 Task: Open Card Card0000000316 in Board Board0000000079 in Workspace WS0000000027 in Trello. Add Member Carxxstreet791@gmail.com to Card Card0000000316 in Board Board0000000079 in Workspace WS0000000027 in Trello. Add Red Label titled Label0000000316 to Card Card0000000316 in Board Board0000000079 in Workspace WS0000000027 in Trello. Add Checklist CL0000000316 to Card Card0000000316 in Board Board0000000079 in Workspace WS0000000027 in Trello. Add Dates with Start Date as Jul 01 2023 and Due Date as Jul 31 2023 to Card Card0000000316 in Board Board0000000079 in Workspace WS0000000027 in Trello
Action: Mouse moved to (280, 467)
Screenshot: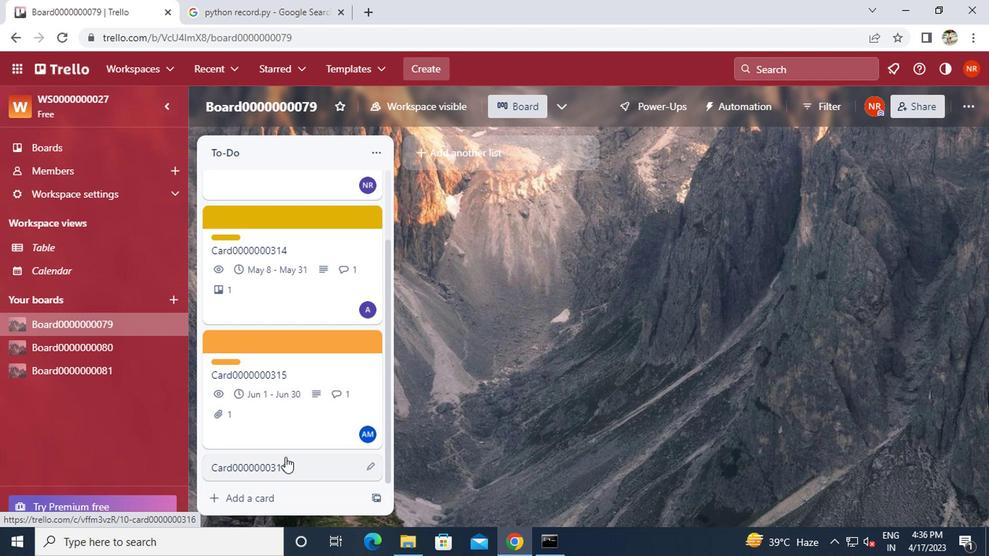 
Action: Mouse pressed left at (280, 467)
Screenshot: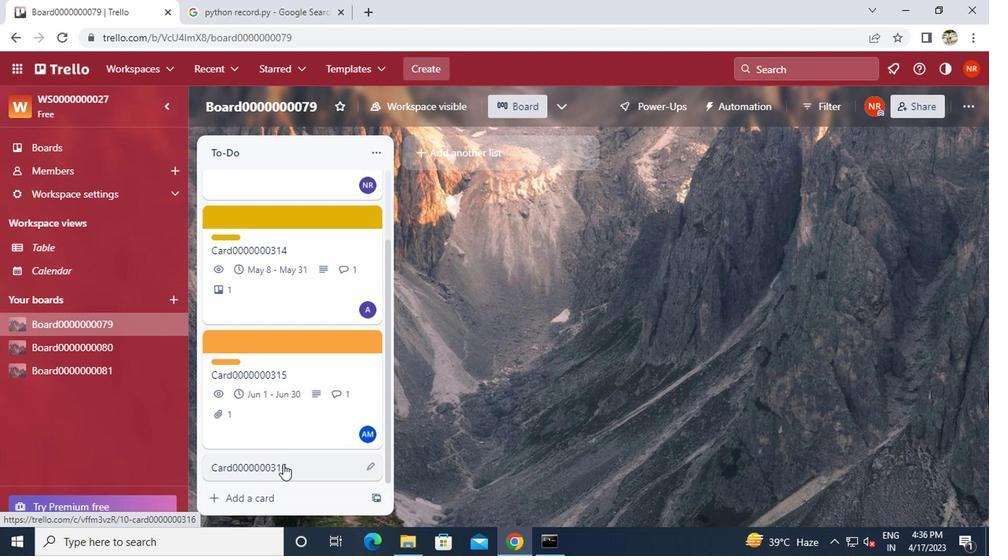 
Action: Mouse moved to (681, 171)
Screenshot: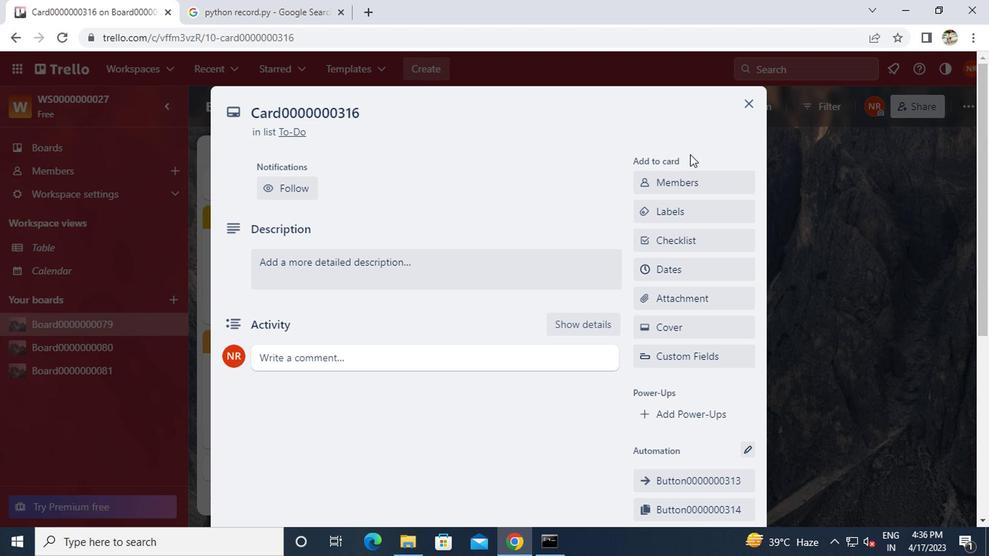 
Action: Mouse pressed left at (681, 171)
Screenshot: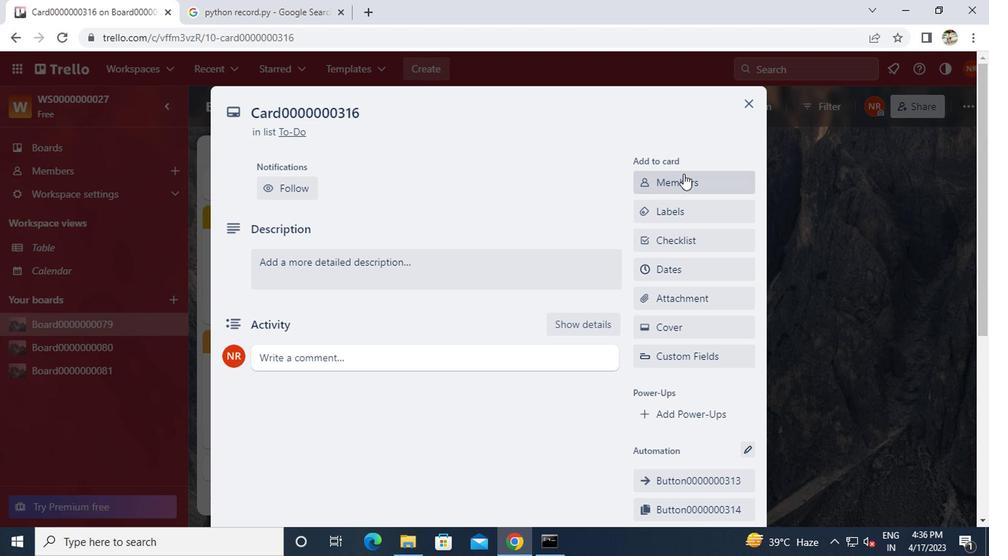 
Action: Key pressed c<Key.caps_lock>arxxstreet791<Key.shift>@GMAIL.COM
Screenshot: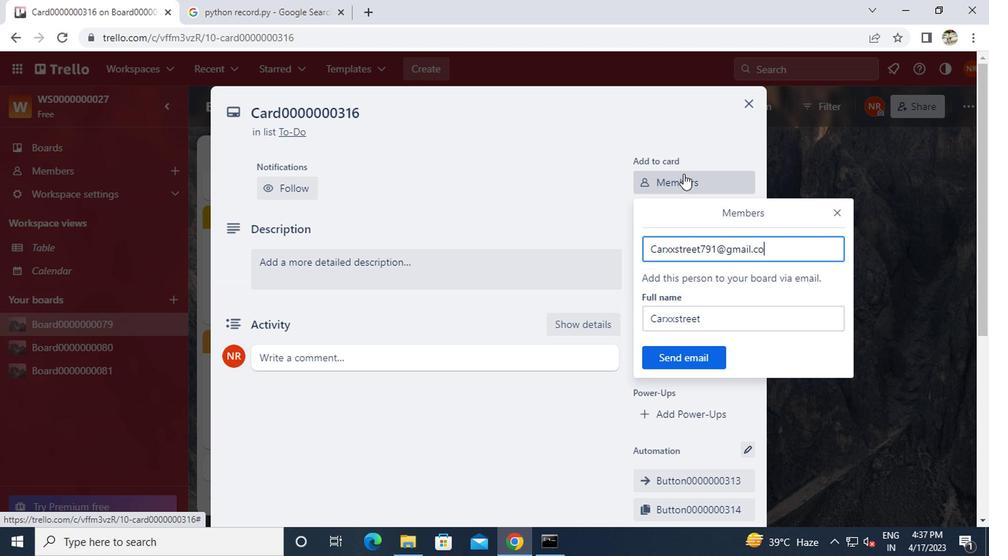 
Action: Mouse moved to (669, 350)
Screenshot: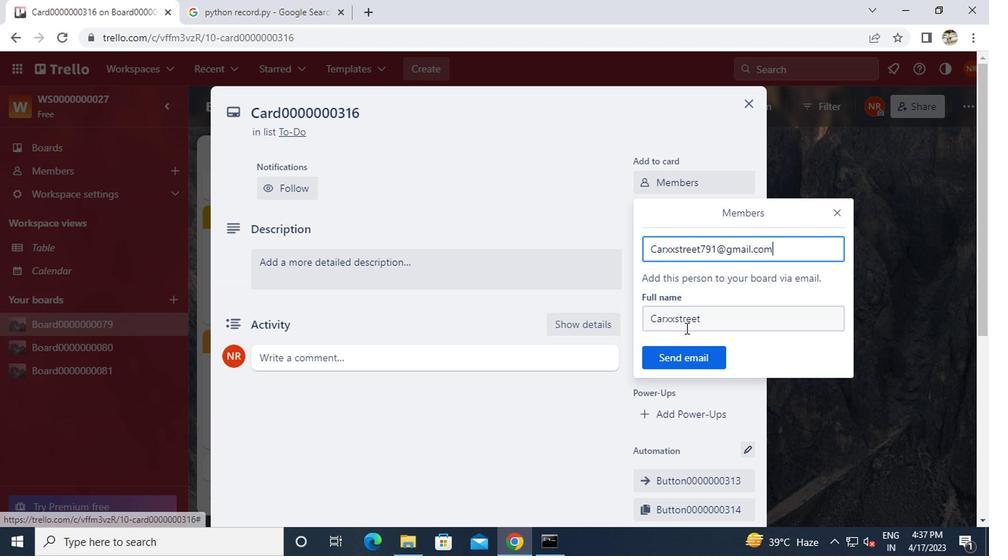 
Action: Mouse pressed left at (669, 350)
Screenshot: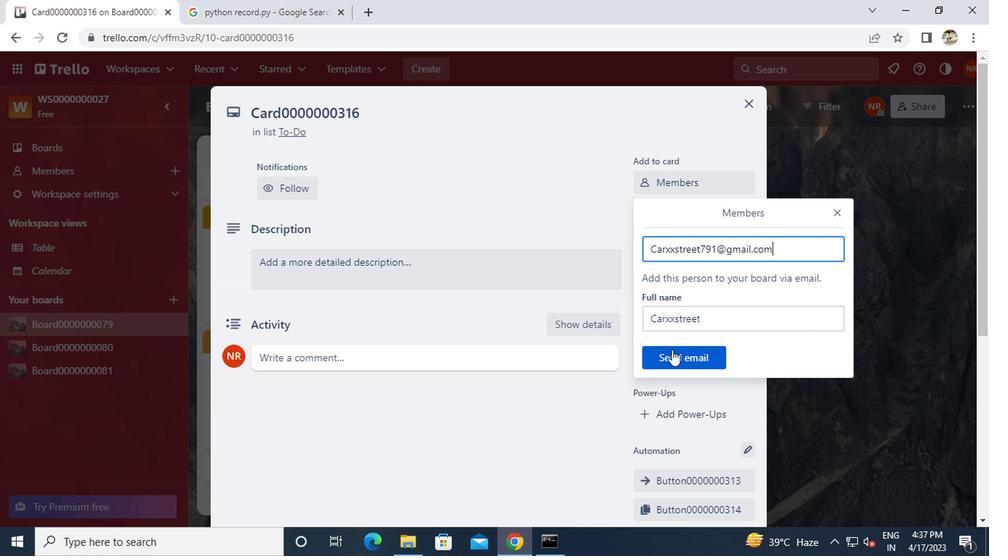 
Action: Mouse moved to (667, 217)
Screenshot: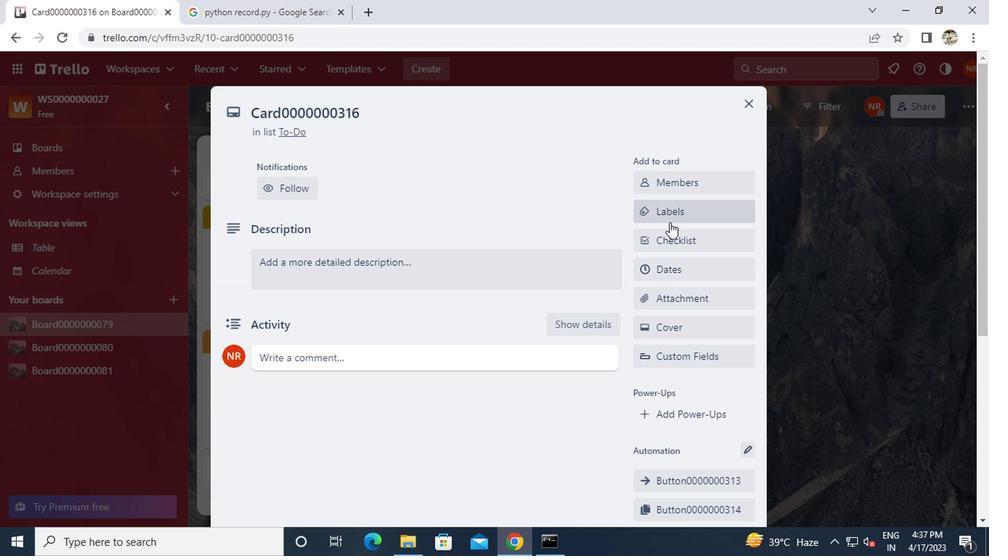 
Action: Mouse pressed left at (667, 217)
Screenshot: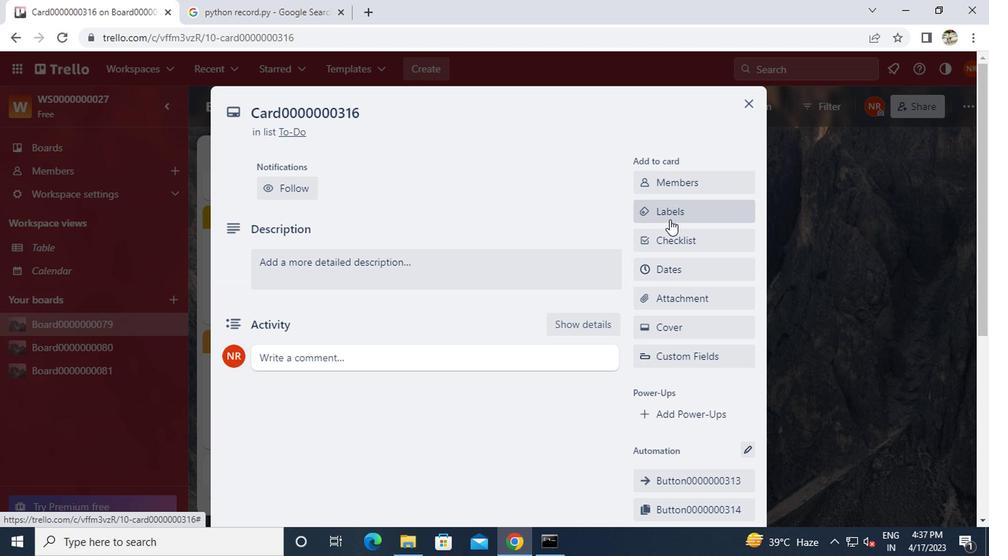 
Action: Mouse moved to (706, 440)
Screenshot: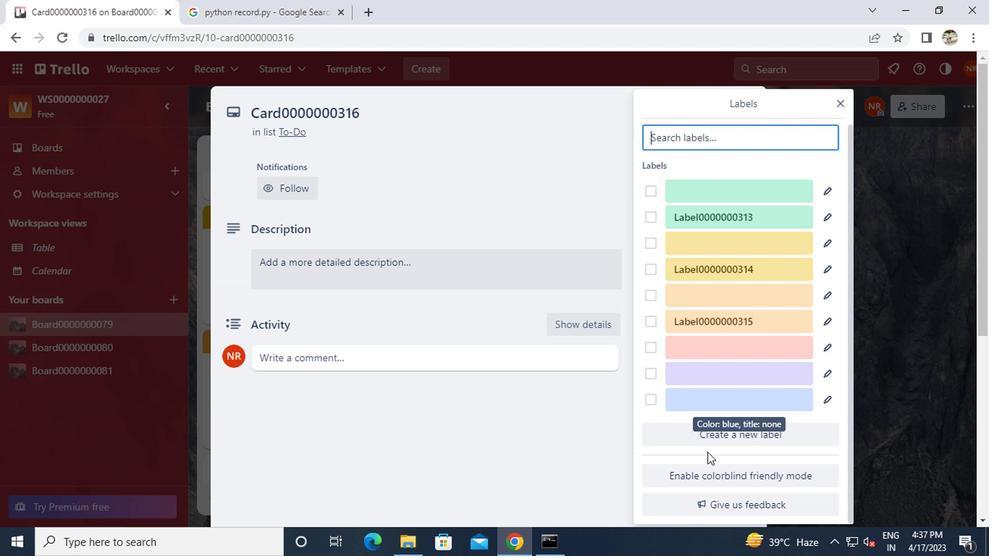 
Action: Mouse pressed left at (706, 440)
Screenshot: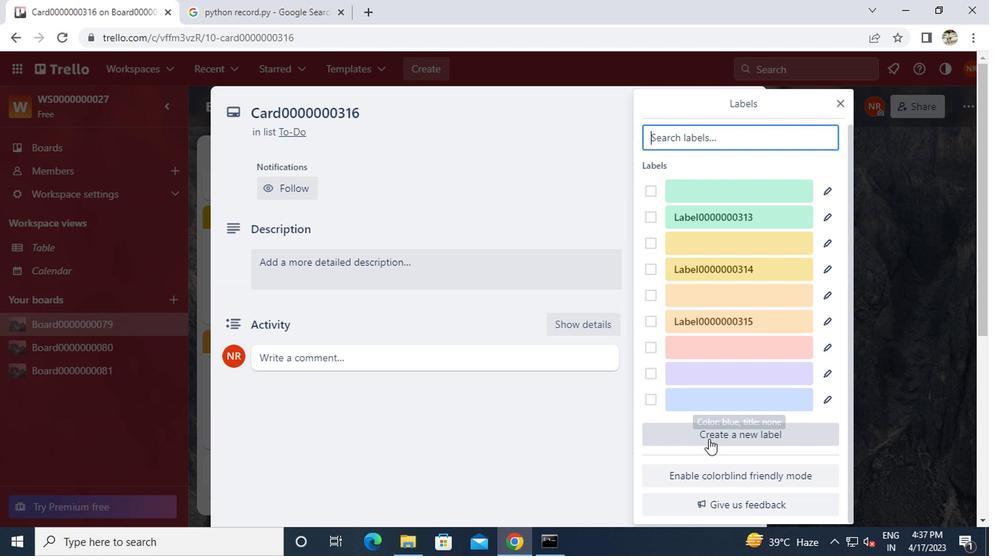
Action: Mouse moved to (779, 312)
Screenshot: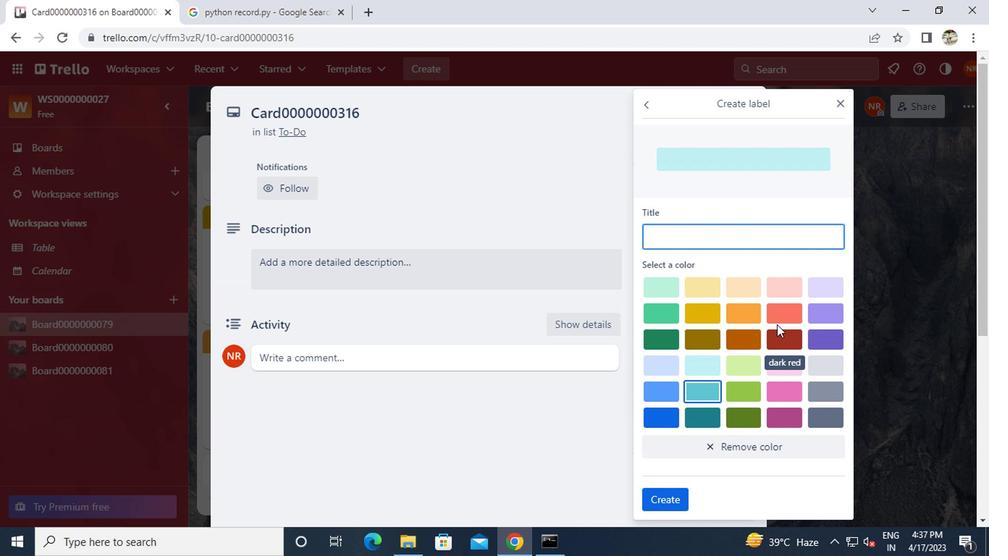 
Action: Mouse pressed left at (779, 312)
Screenshot: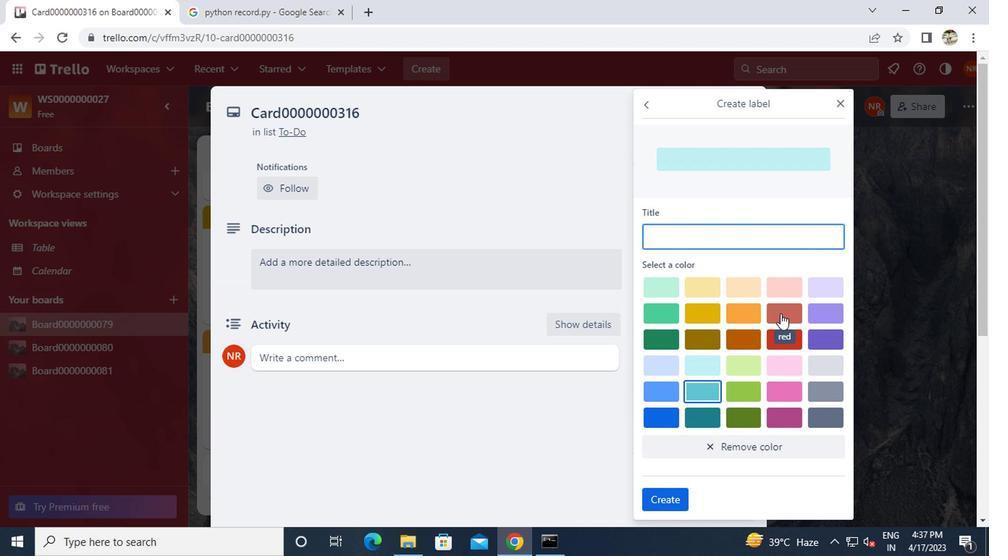 
Action: Mouse moved to (738, 238)
Screenshot: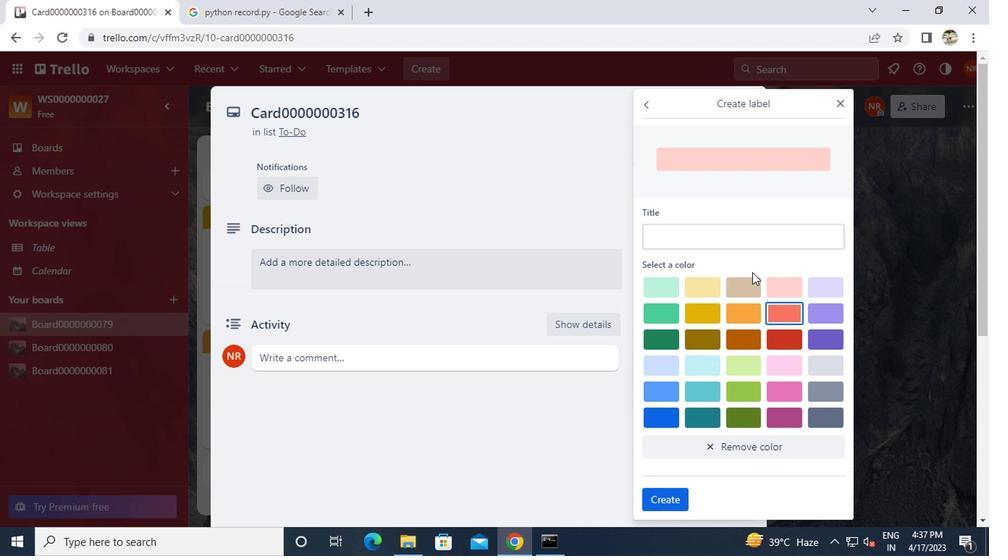 
Action: Mouse pressed left at (738, 238)
Screenshot: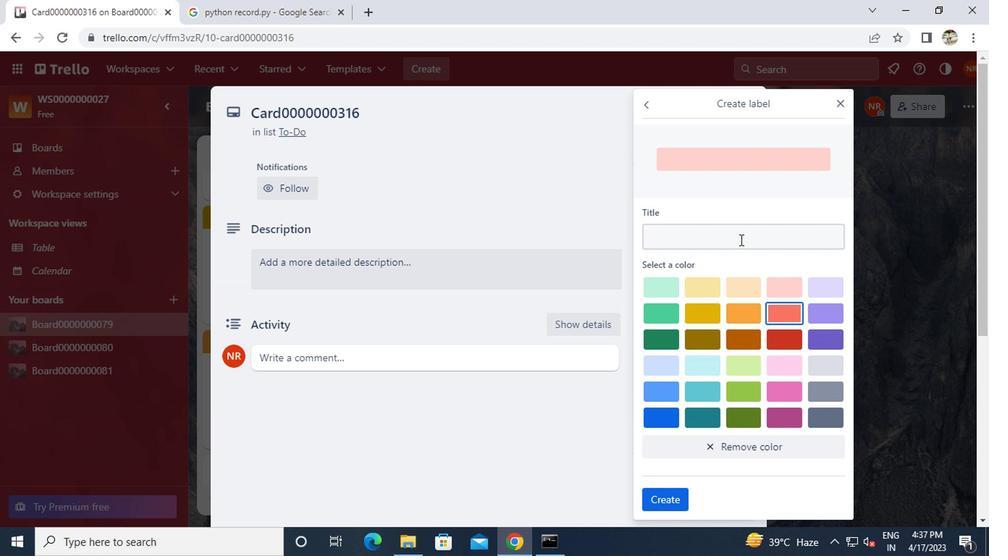 
Action: Key pressed <Key.caps_lock>L<Key.caps_lock>ABEL0000000316
Screenshot: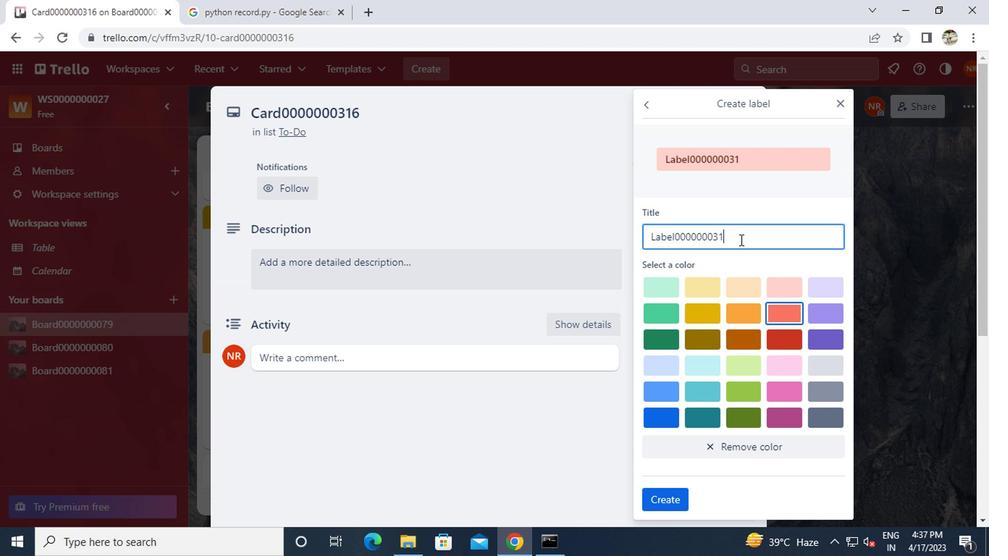 
Action: Mouse moved to (665, 507)
Screenshot: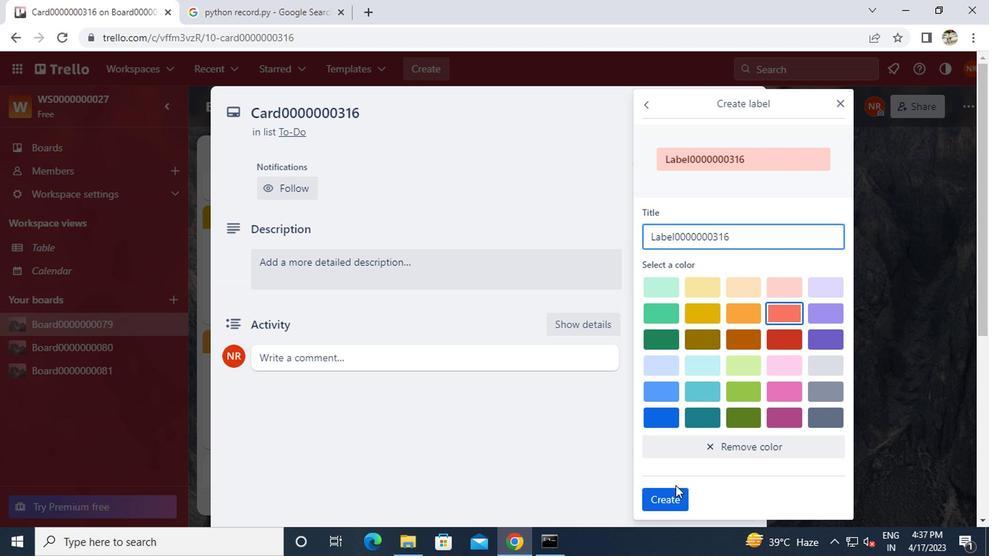 
Action: Mouse pressed left at (665, 507)
Screenshot: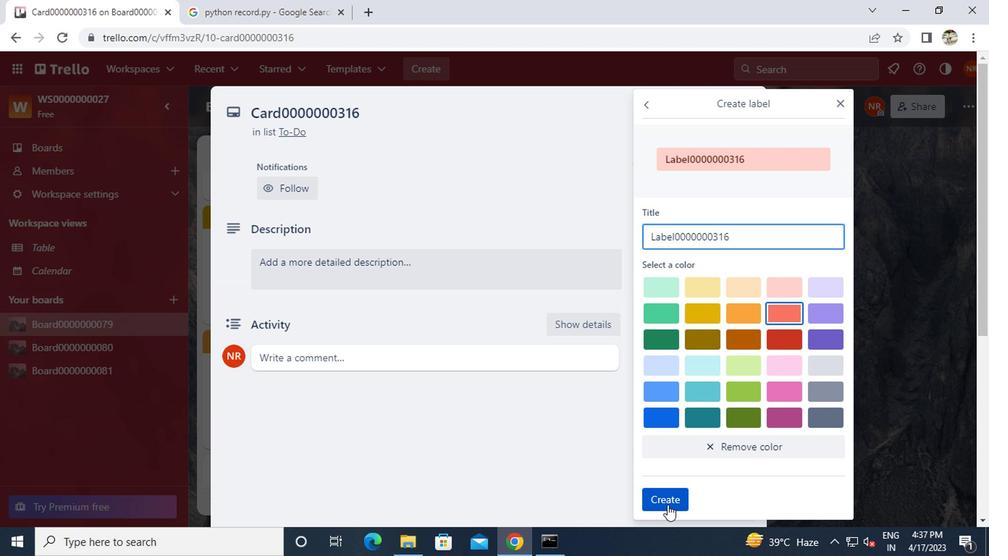 
Action: Mouse moved to (835, 103)
Screenshot: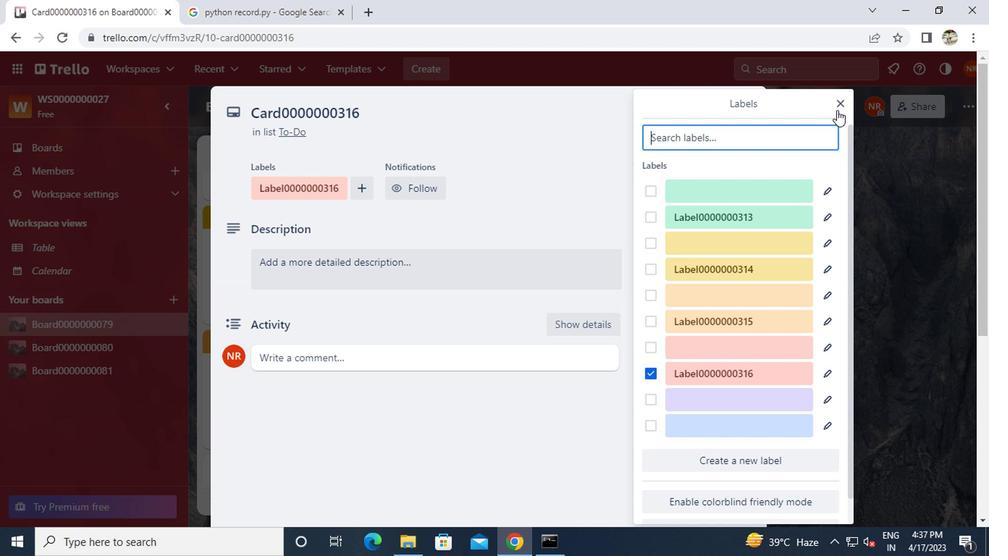 
Action: Mouse pressed left at (835, 103)
Screenshot: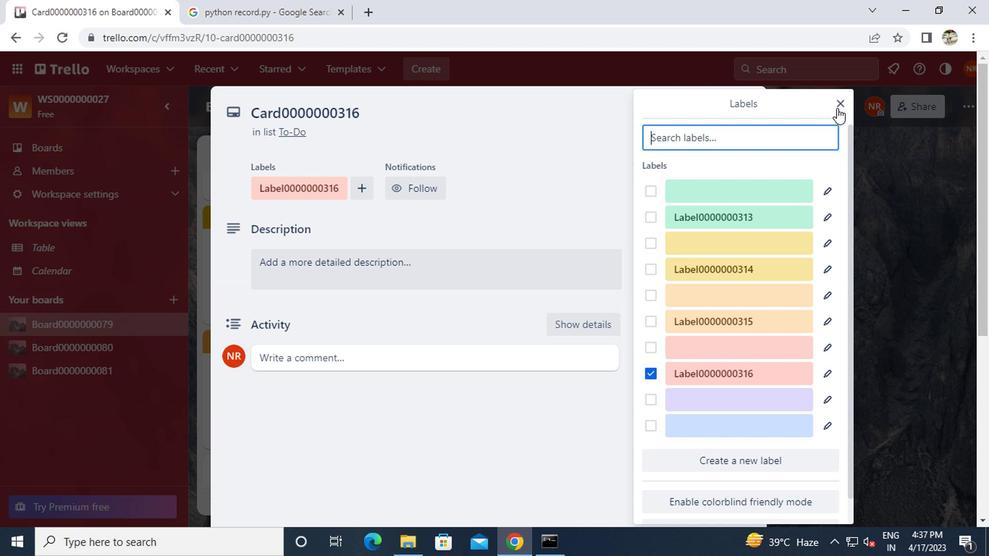 
Action: Mouse moved to (699, 235)
Screenshot: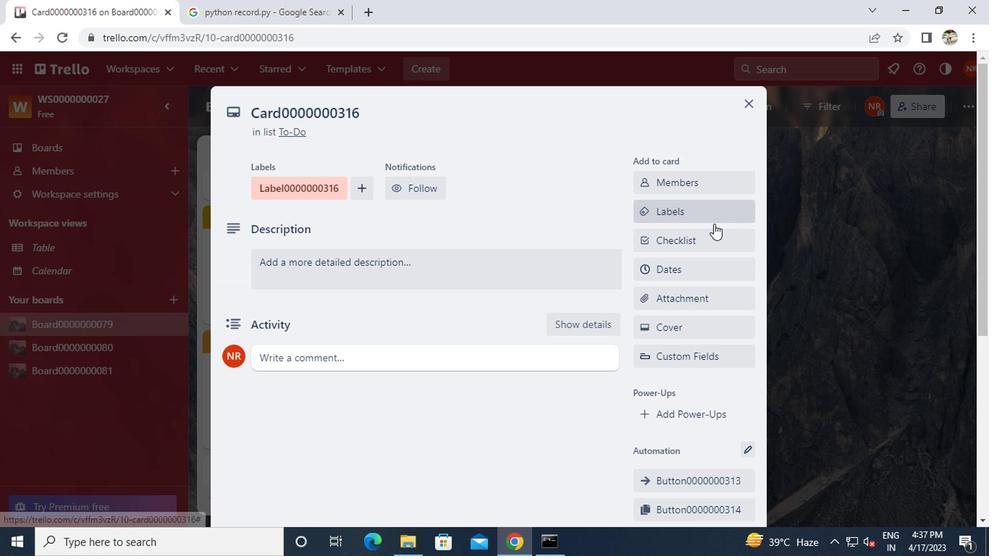 
Action: Mouse pressed left at (699, 235)
Screenshot: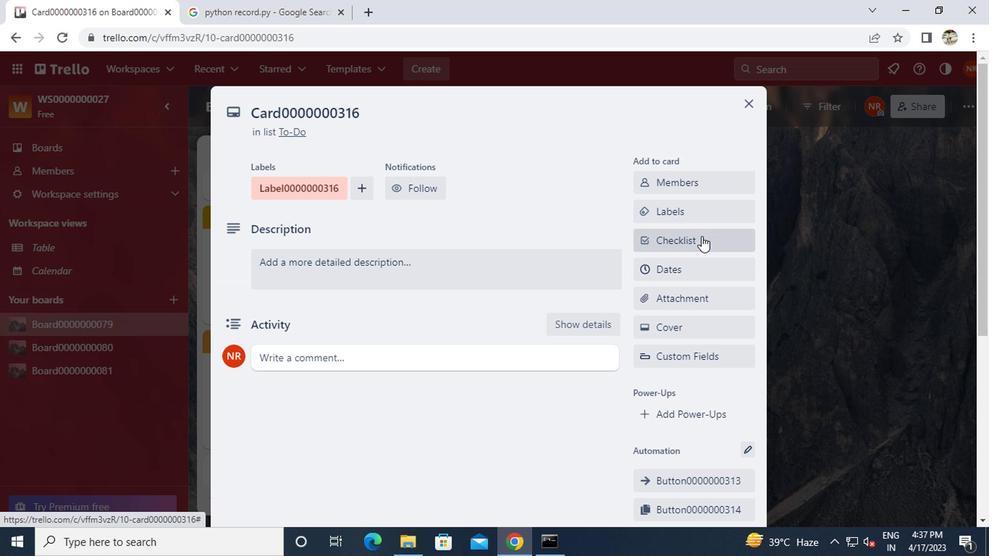 
Action: Key pressed <Key.caps_lock>CL0000000316
Screenshot: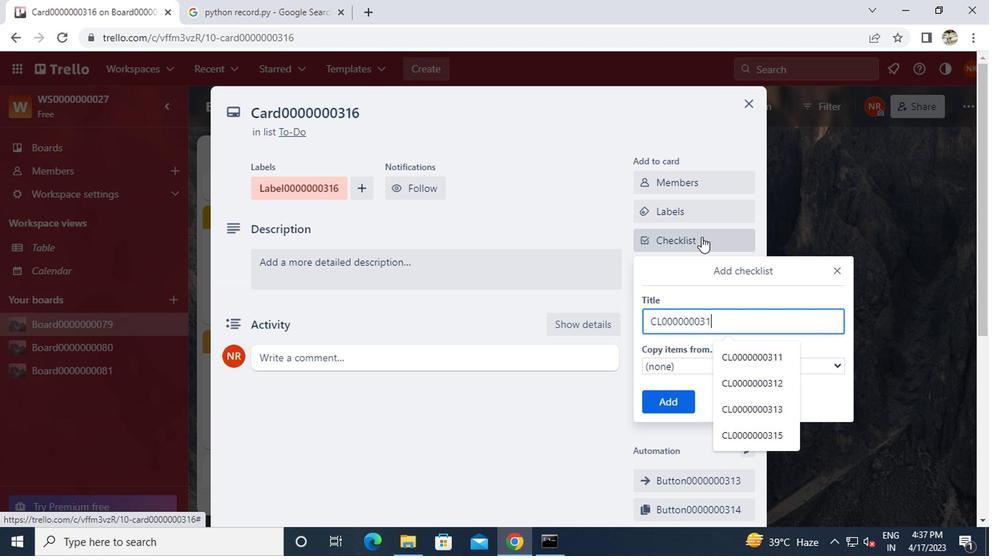 
Action: Mouse moved to (653, 411)
Screenshot: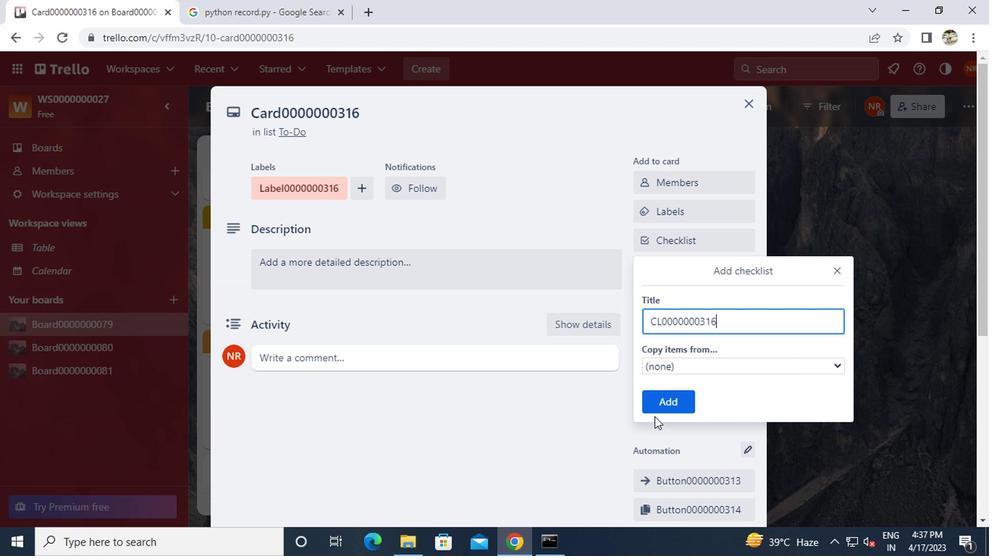 
Action: Mouse pressed left at (653, 411)
Screenshot: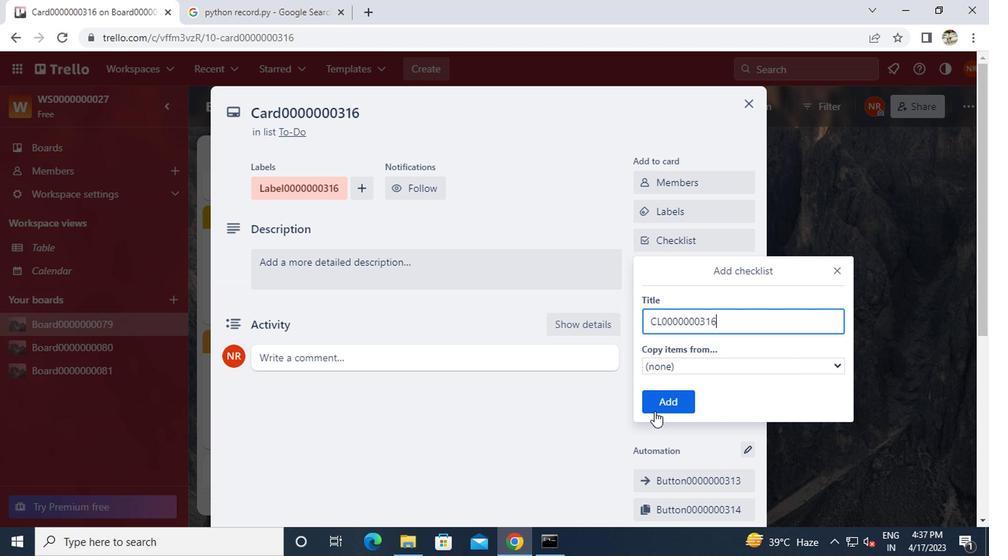
Action: Mouse moved to (654, 265)
Screenshot: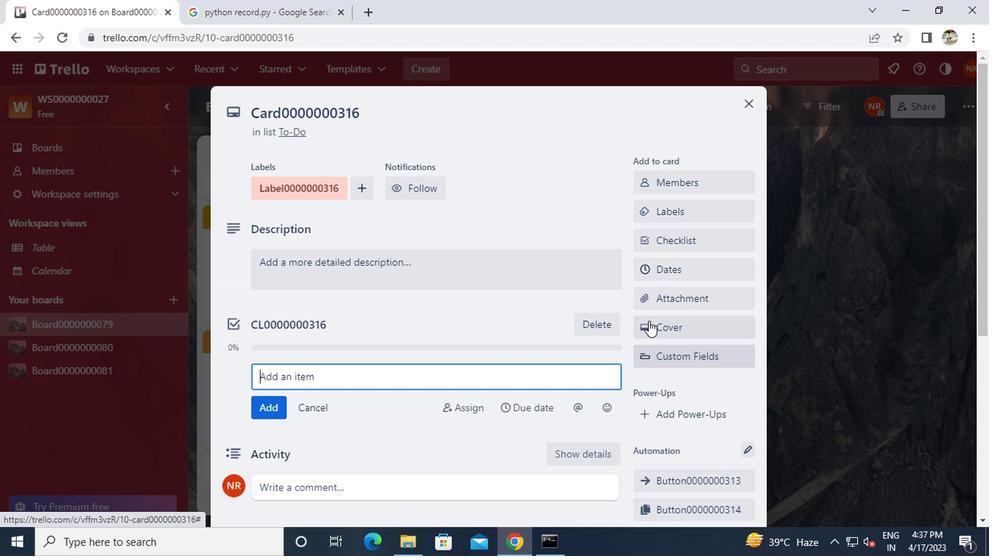 
Action: Mouse pressed left at (654, 265)
Screenshot: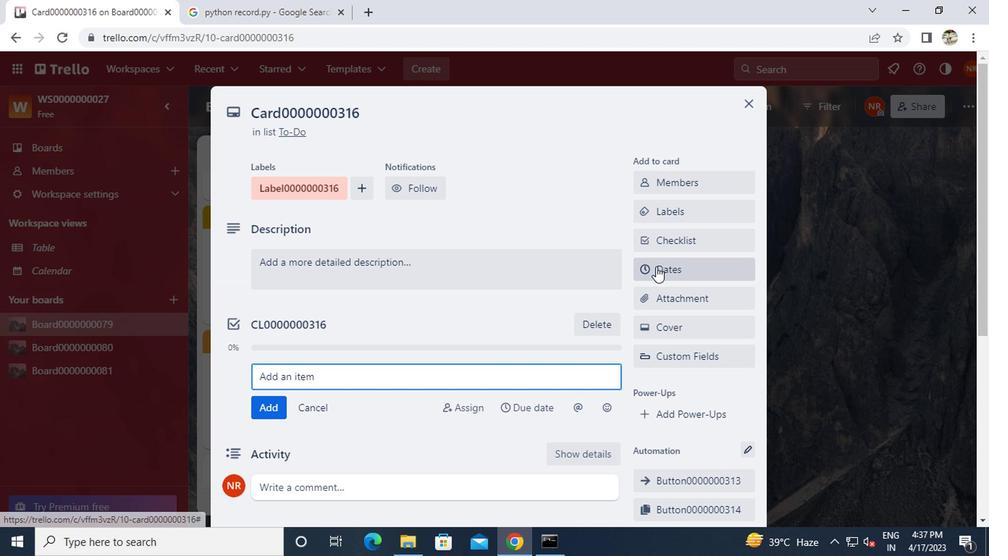 
Action: Mouse moved to (644, 359)
Screenshot: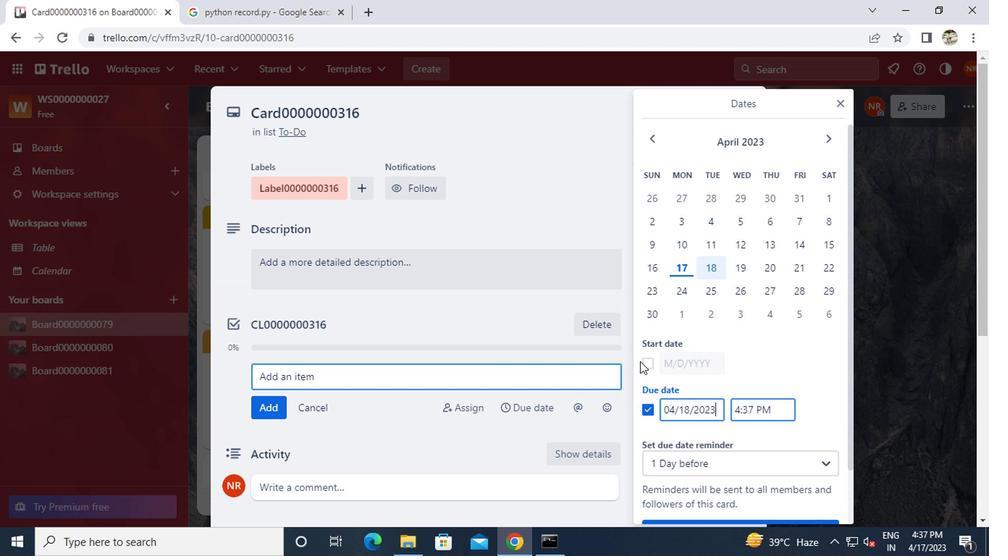 
Action: Mouse pressed left at (644, 359)
Screenshot: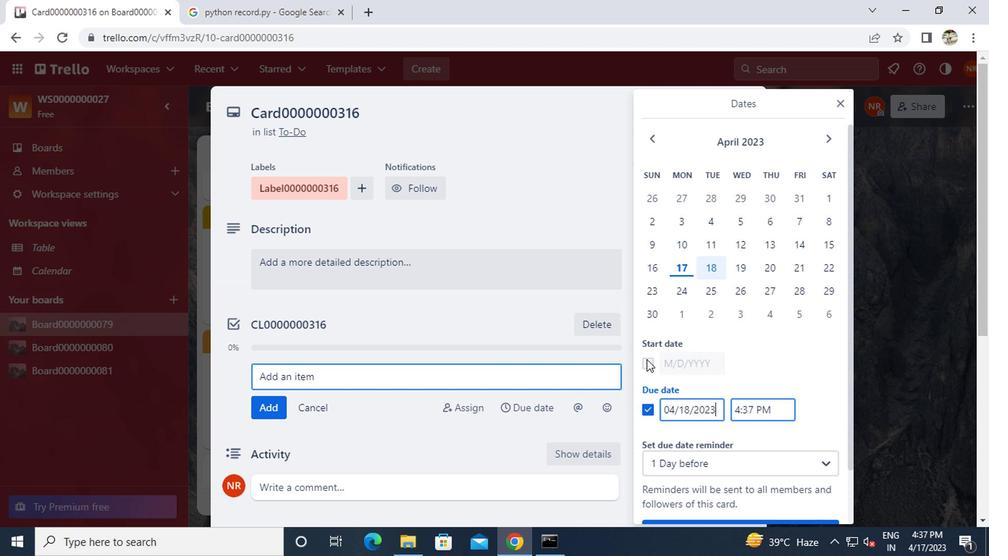 
Action: Mouse moved to (823, 136)
Screenshot: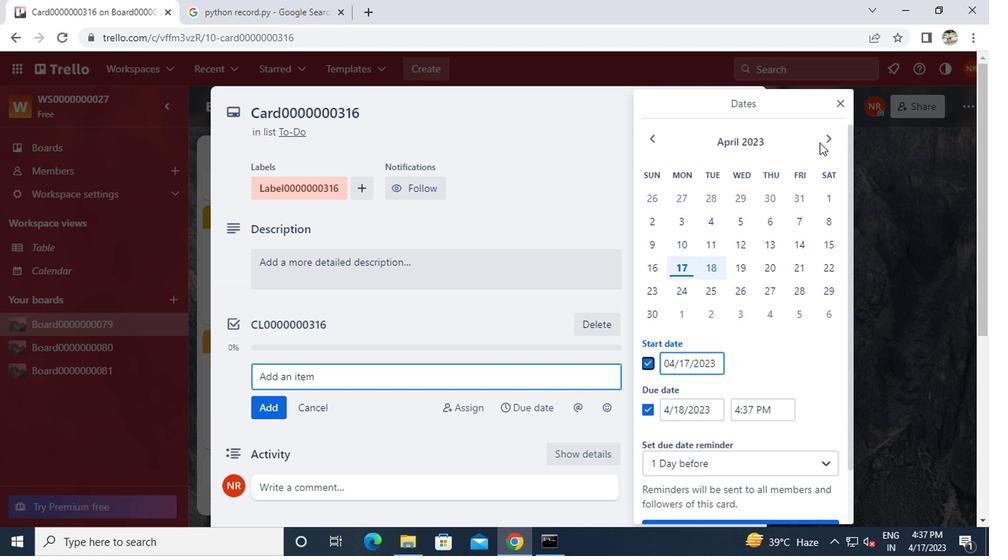 
Action: Mouse pressed left at (823, 136)
Screenshot: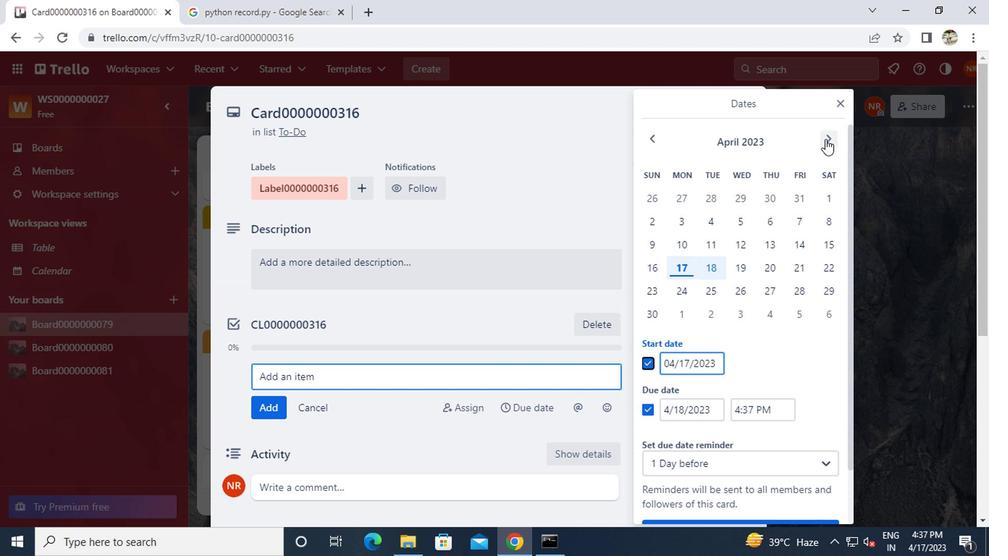 
Action: Mouse moved to (824, 135)
Screenshot: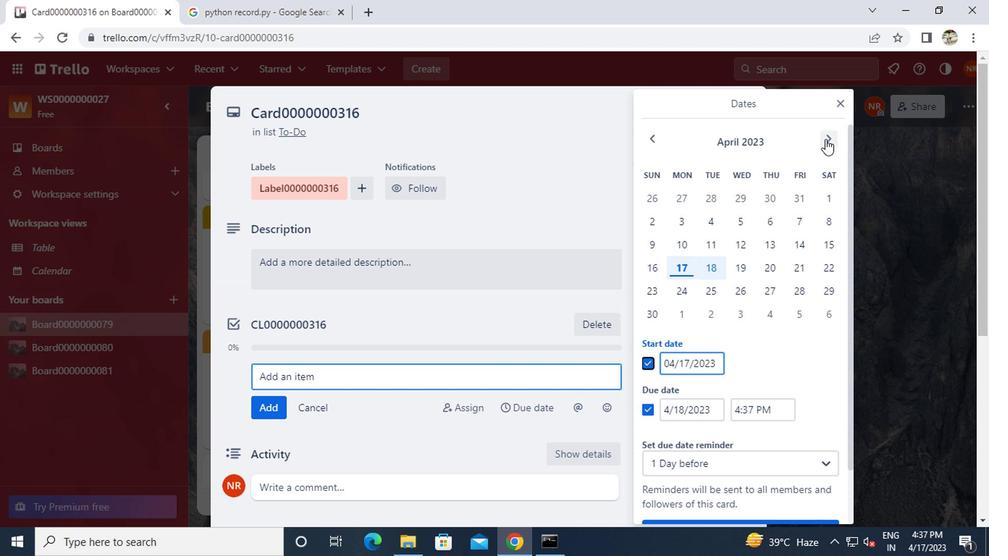 
Action: Mouse pressed left at (824, 135)
Screenshot: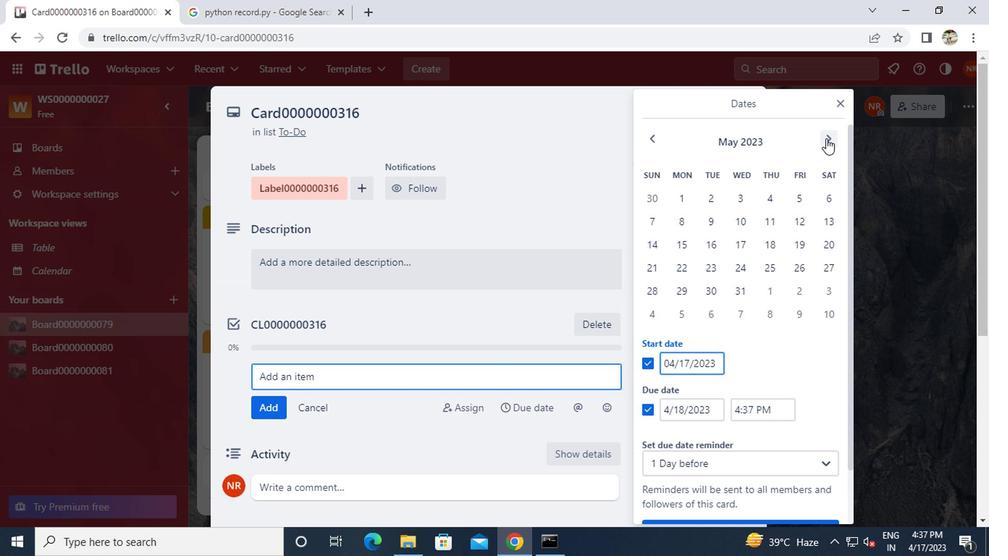 
Action: Mouse pressed left at (824, 135)
Screenshot: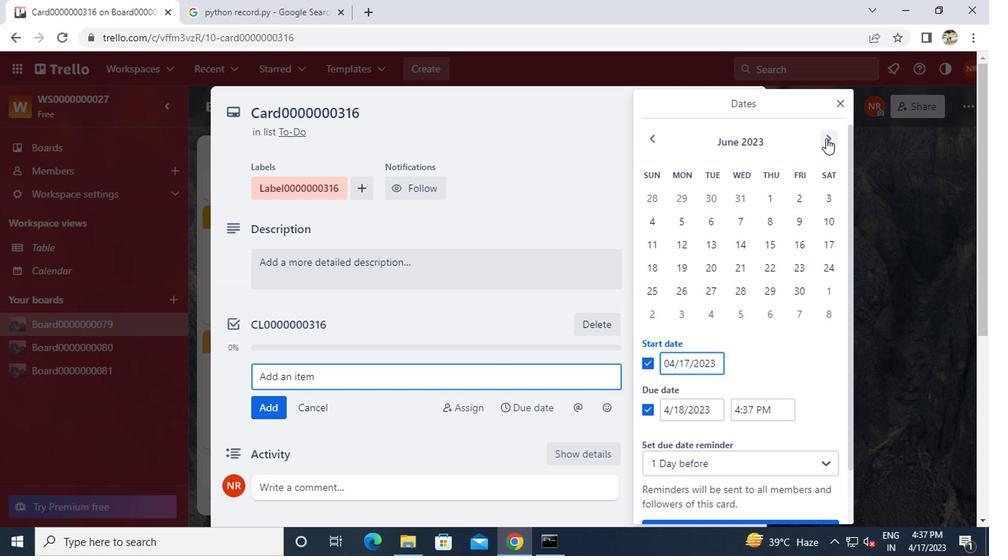 
Action: Mouse moved to (825, 198)
Screenshot: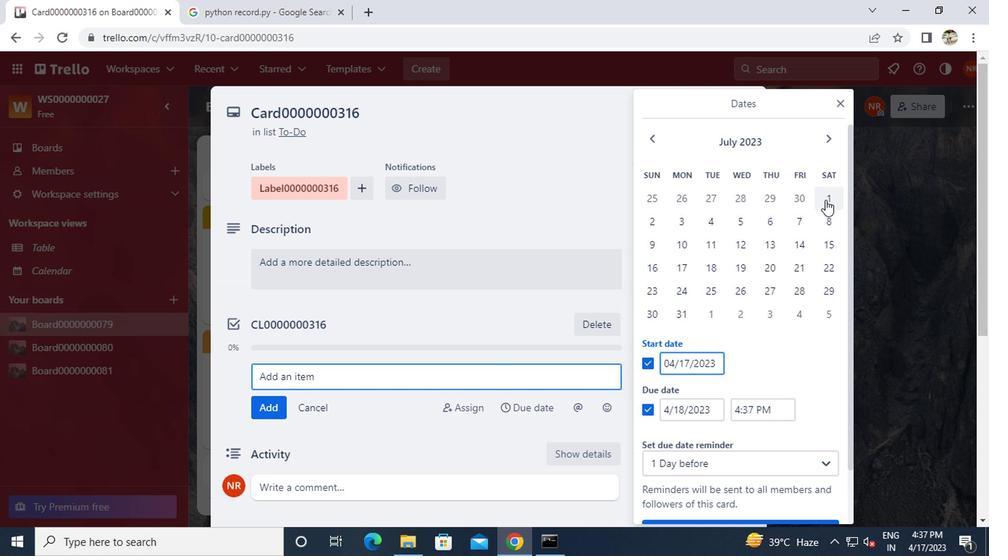 
Action: Mouse pressed left at (825, 198)
Screenshot: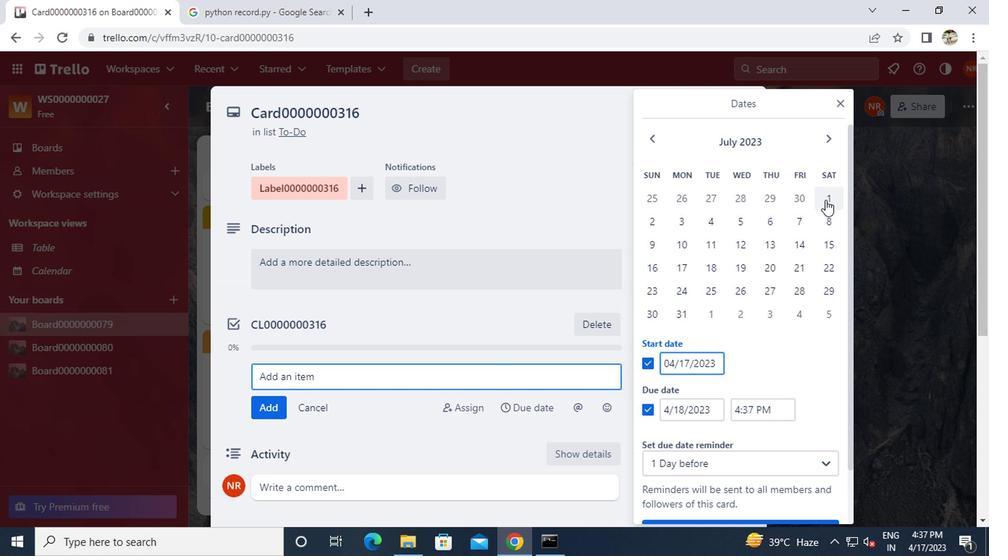 
Action: Mouse moved to (675, 307)
Screenshot: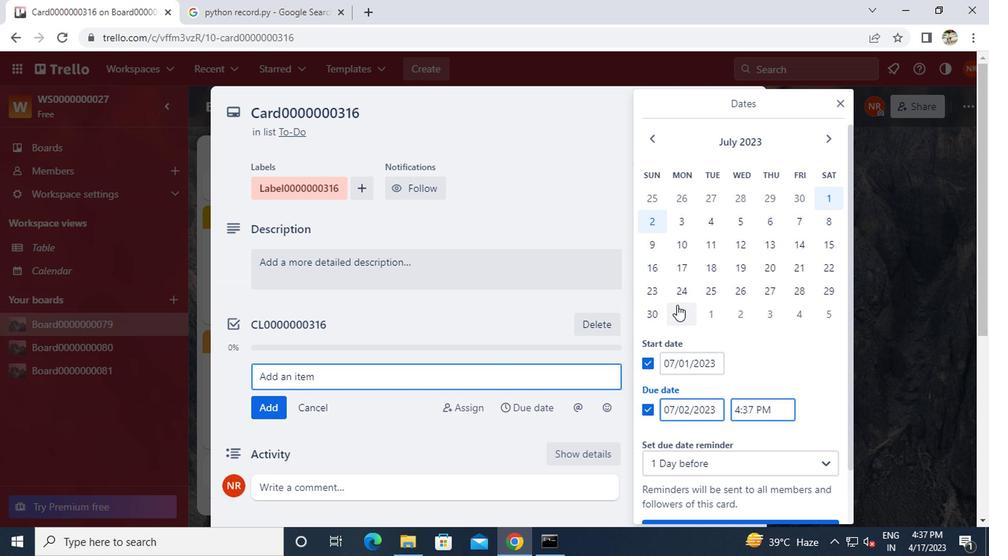 
Action: Mouse pressed left at (675, 307)
Screenshot: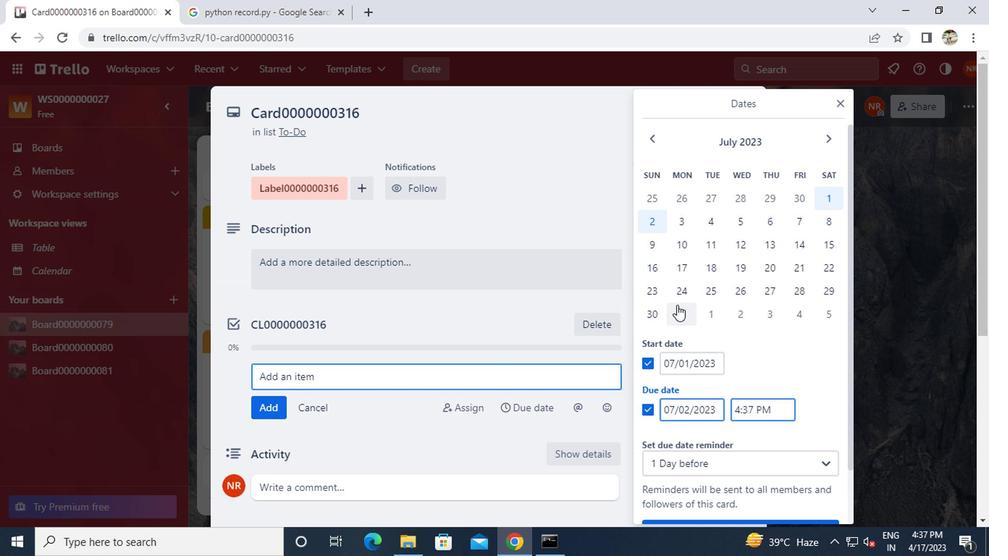
Action: Mouse moved to (683, 304)
Screenshot: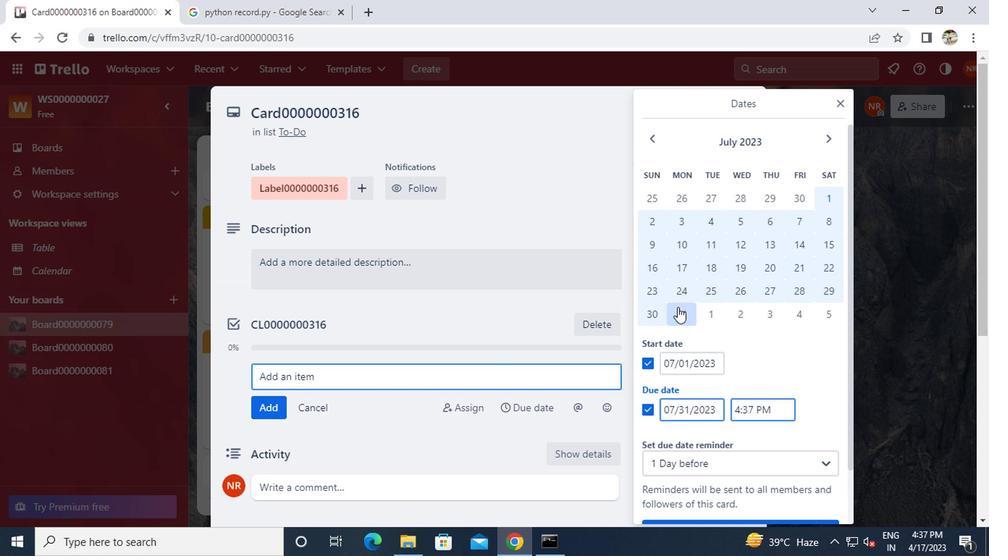 
Action: Mouse scrolled (683, 303) with delta (0, 0)
Screenshot: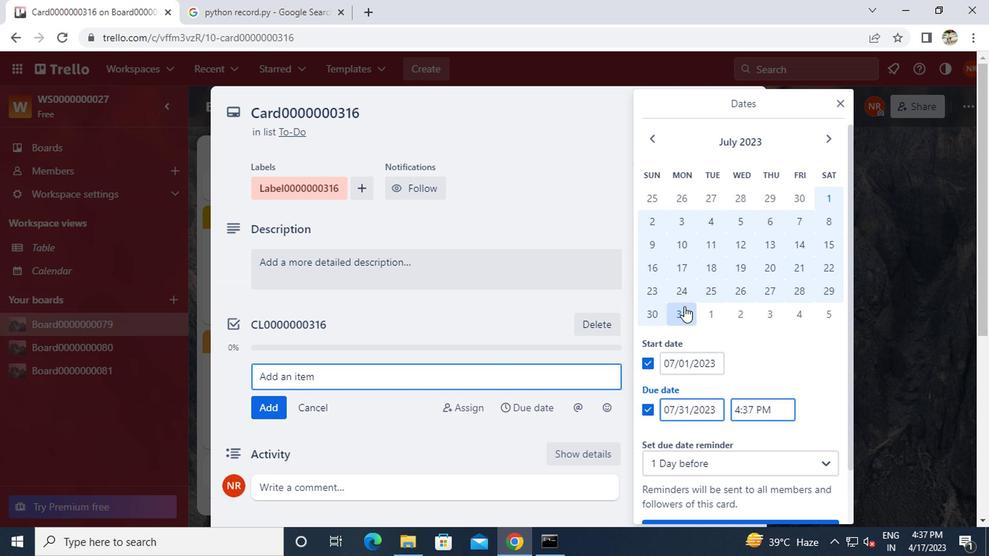 
Action: Mouse scrolled (683, 303) with delta (0, 0)
Screenshot: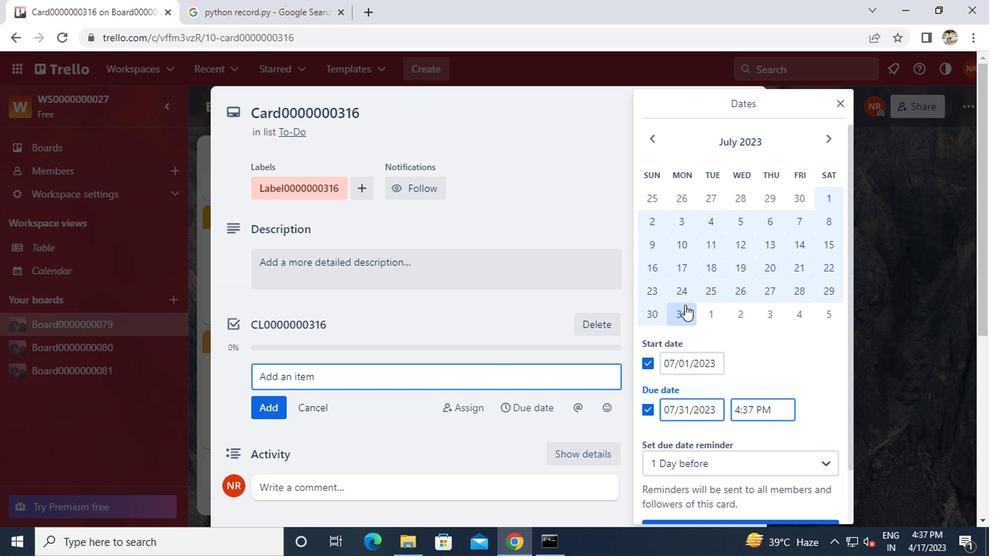 
Action: Mouse scrolled (683, 303) with delta (0, 0)
Screenshot: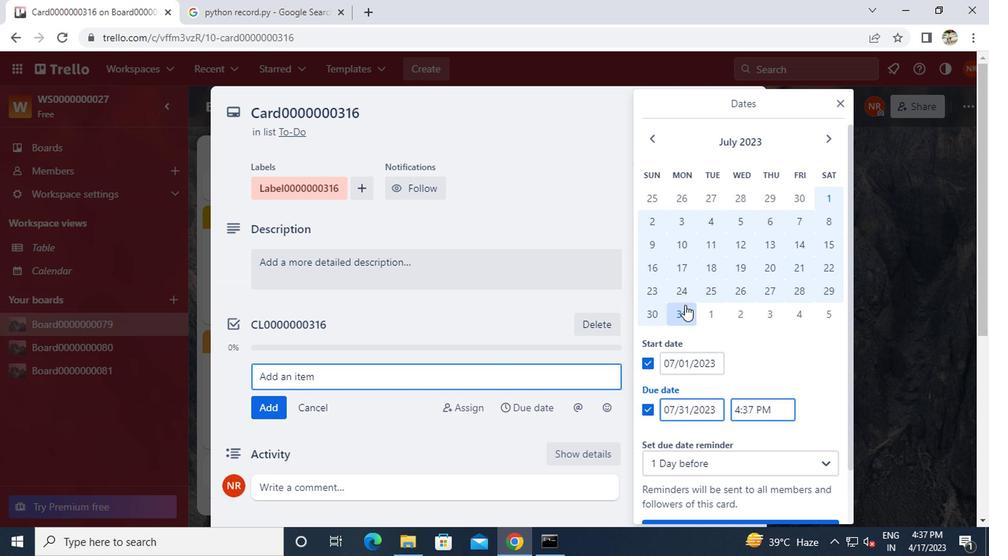 
Action: Mouse scrolled (683, 303) with delta (0, 0)
Screenshot: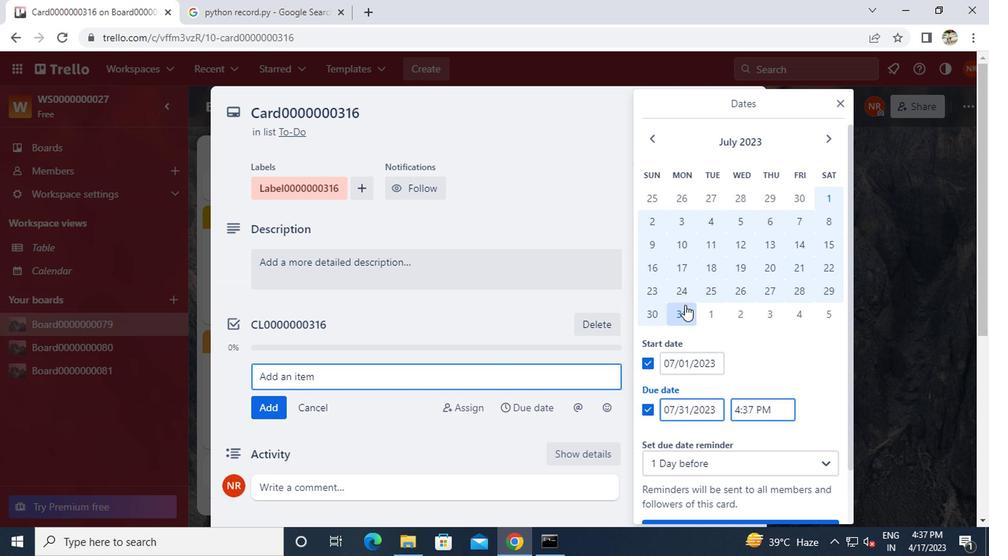 
Action: Mouse moved to (697, 464)
Screenshot: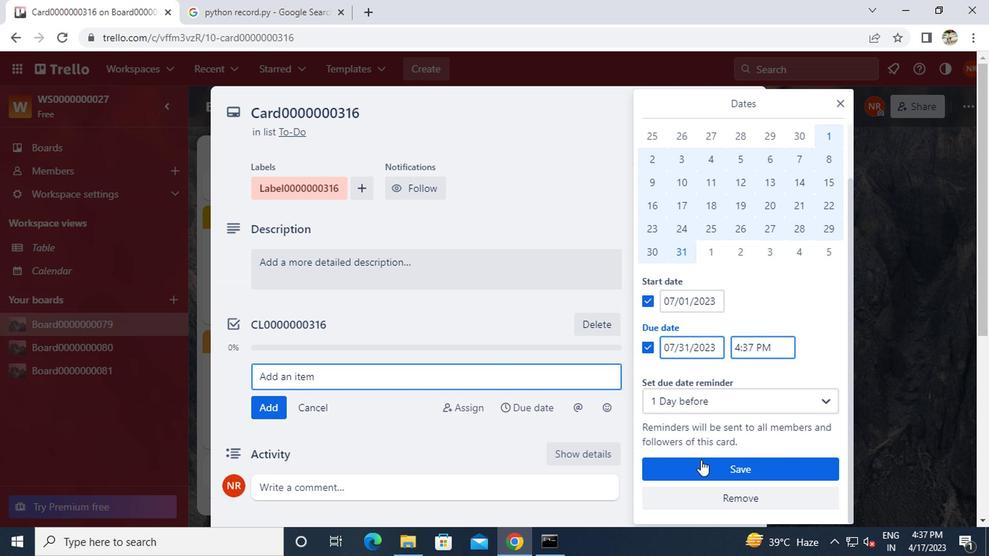 
Action: Mouse pressed left at (697, 464)
Screenshot: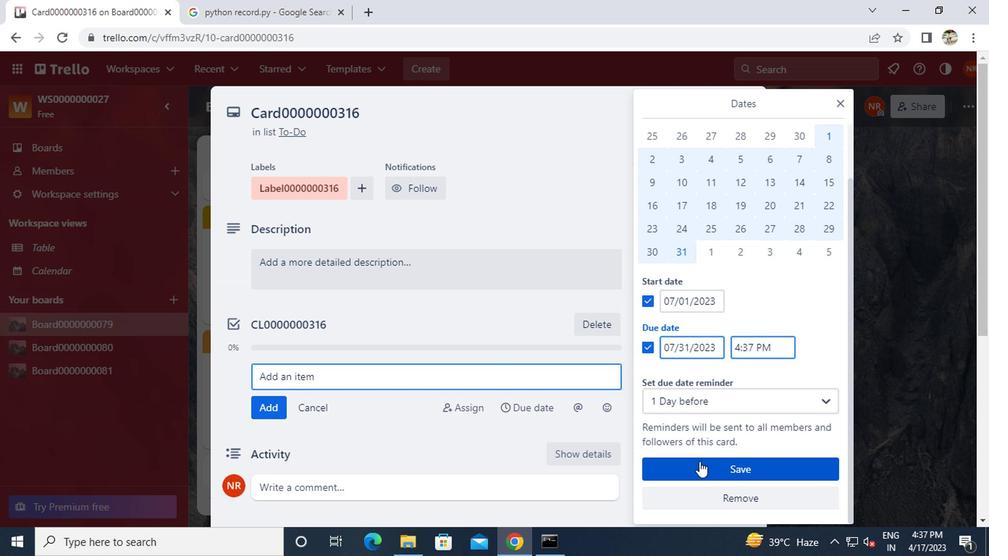 
